 Task: Sort the products in the category "Breakfast Bars" by price (lowest first).
Action: Mouse moved to (740, 263)
Screenshot: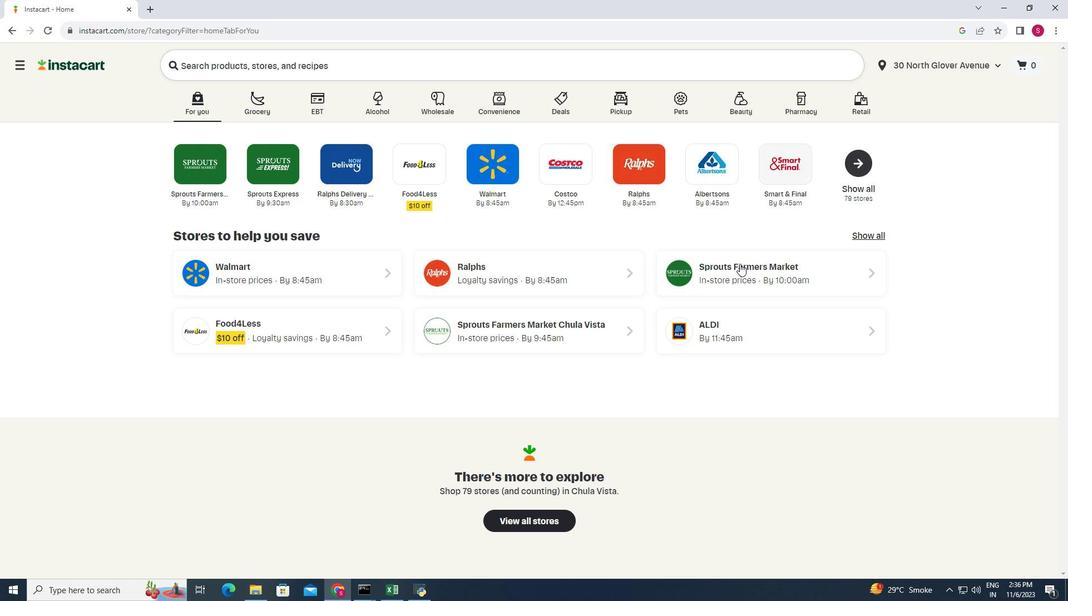 
Action: Mouse pressed left at (740, 263)
Screenshot: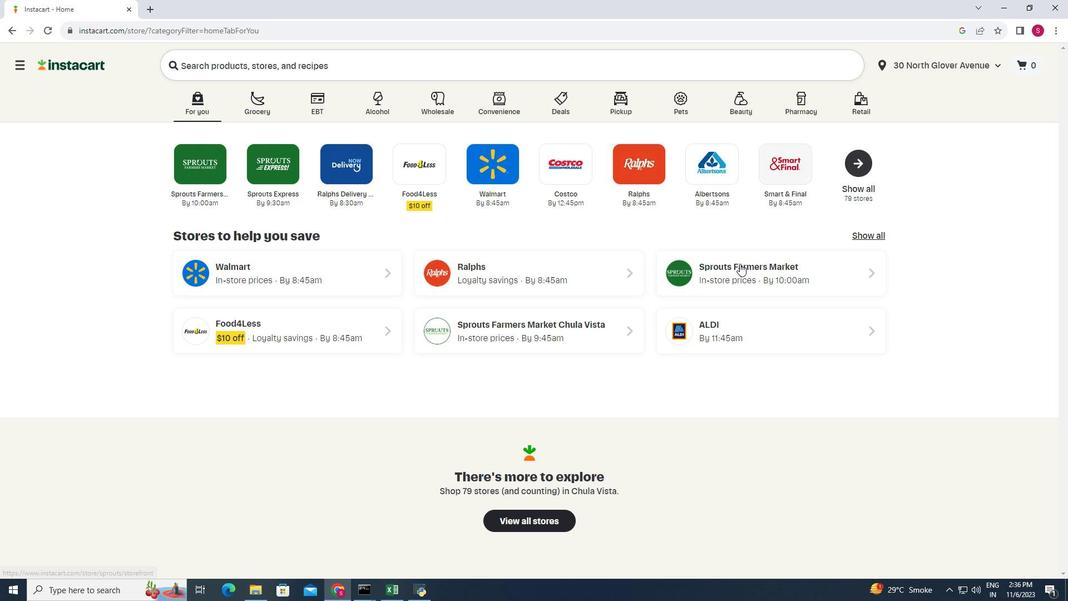 
Action: Mouse moved to (85, 438)
Screenshot: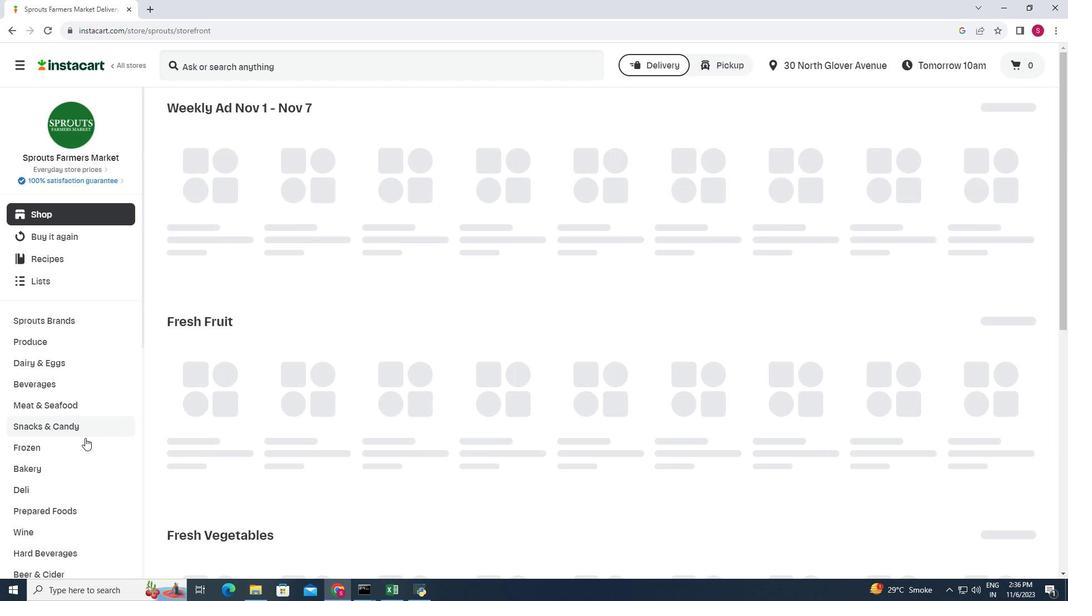 
Action: Mouse scrolled (85, 437) with delta (0, 0)
Screenshot: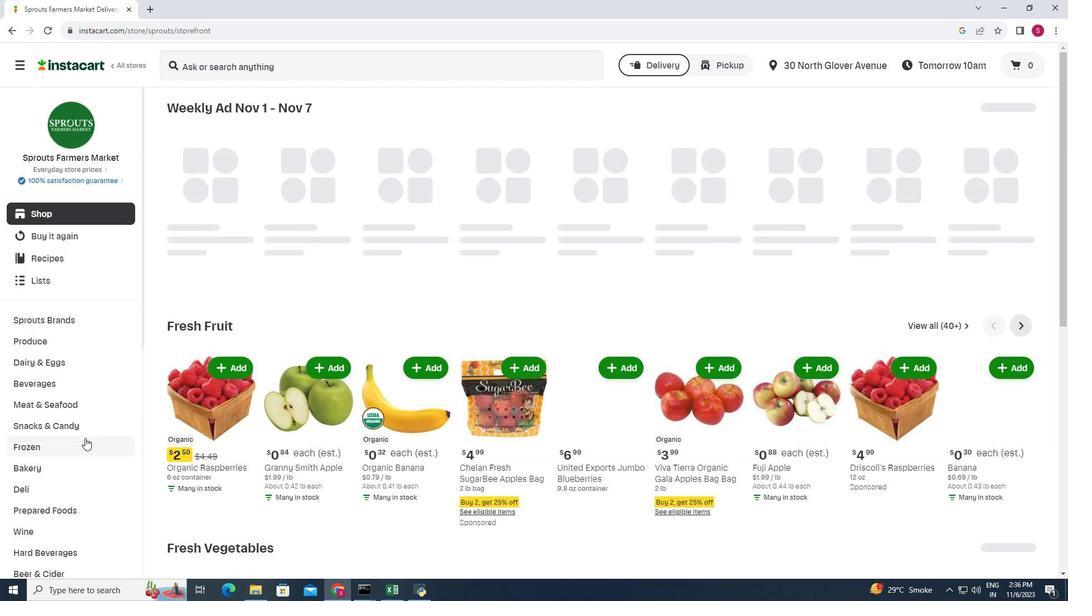 
Action: Mouse moved to (85, 438)
Screenshot: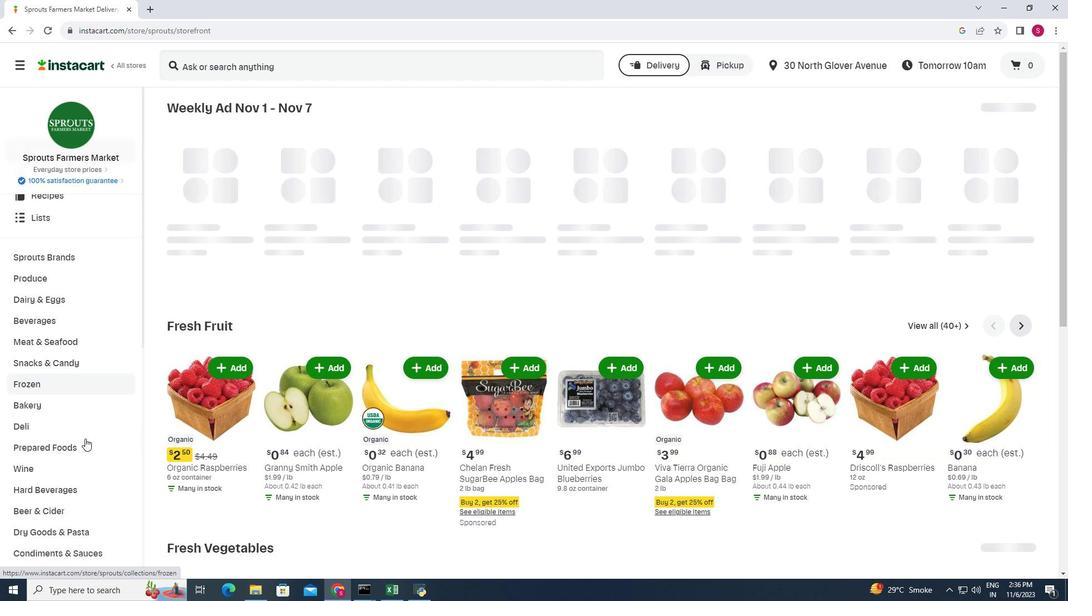 
Action: Mouse scrolled (85, 438) with delta (0, 0)
Screenshot: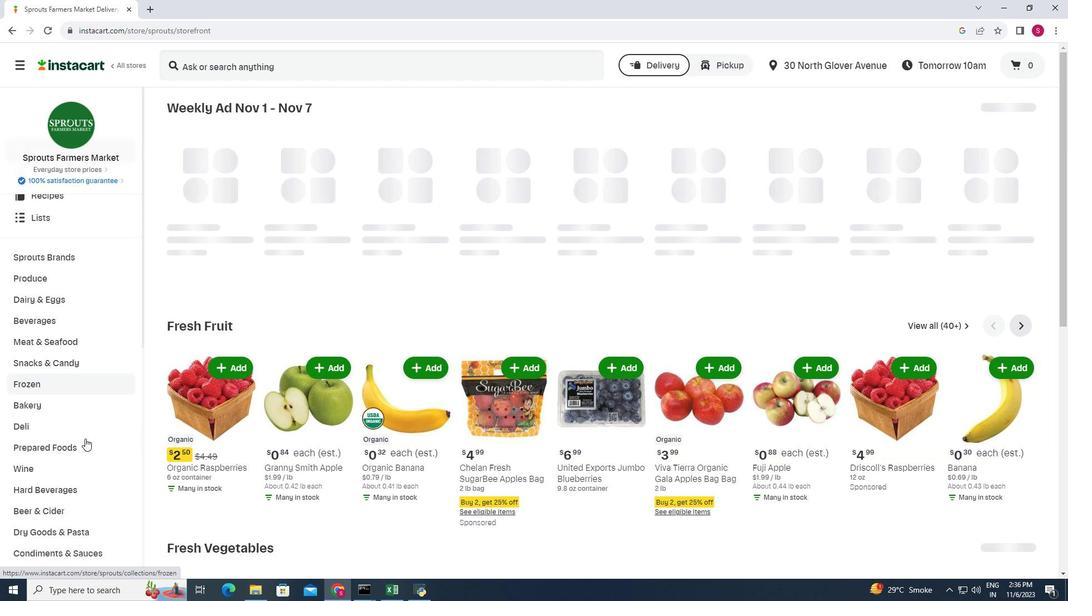 
Action: Mouse moved to (86, 438)
Screenshot: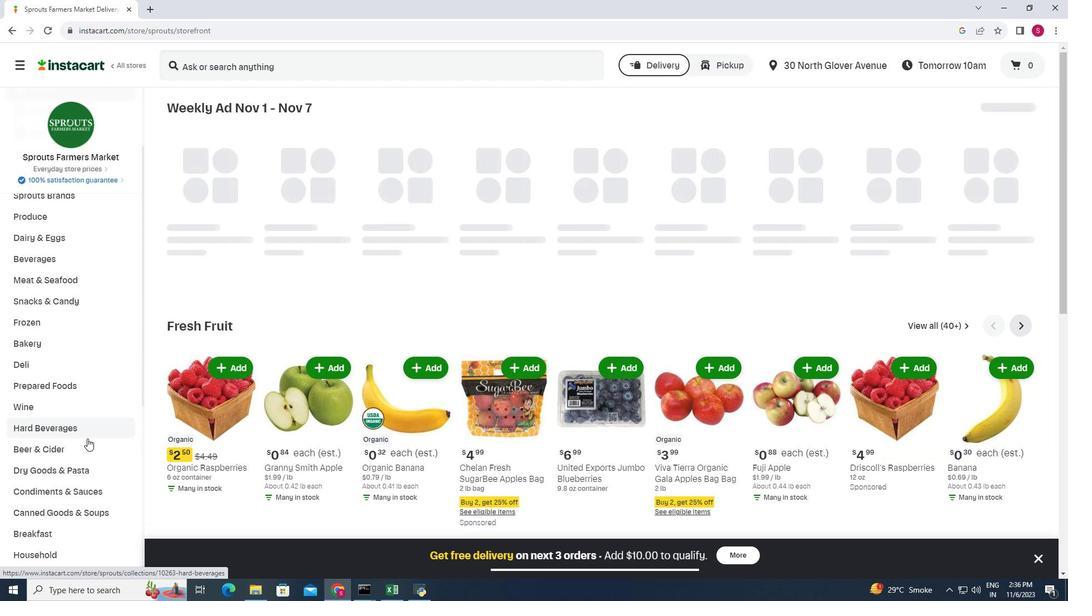 
Action: Mouse scrolled (86, 438) with delta (0, 0)
Screenshot: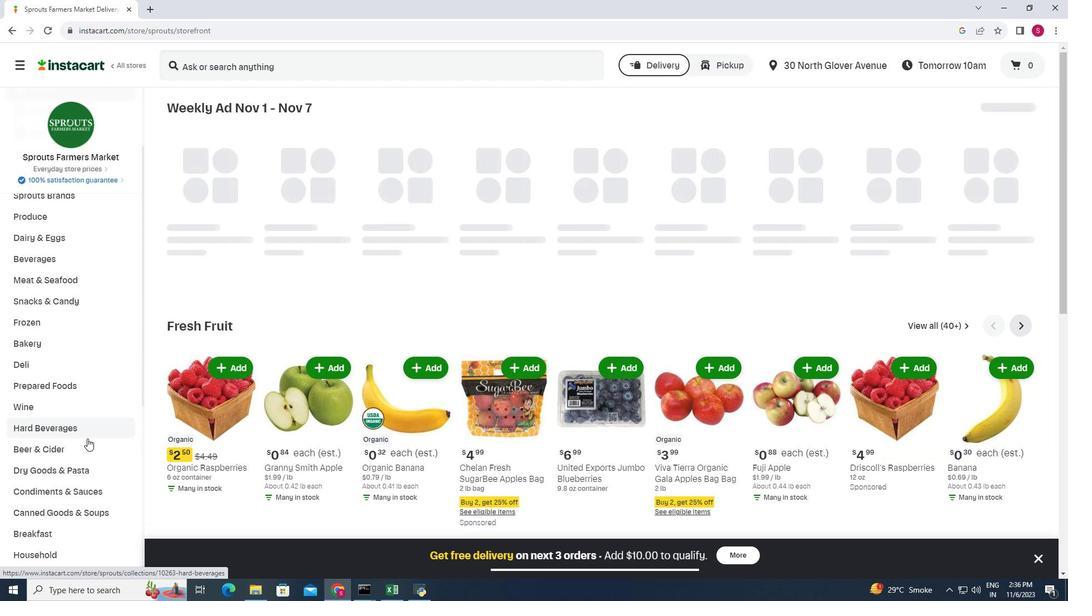 
Action: Mouse moved to (88, 438)
Screenshot: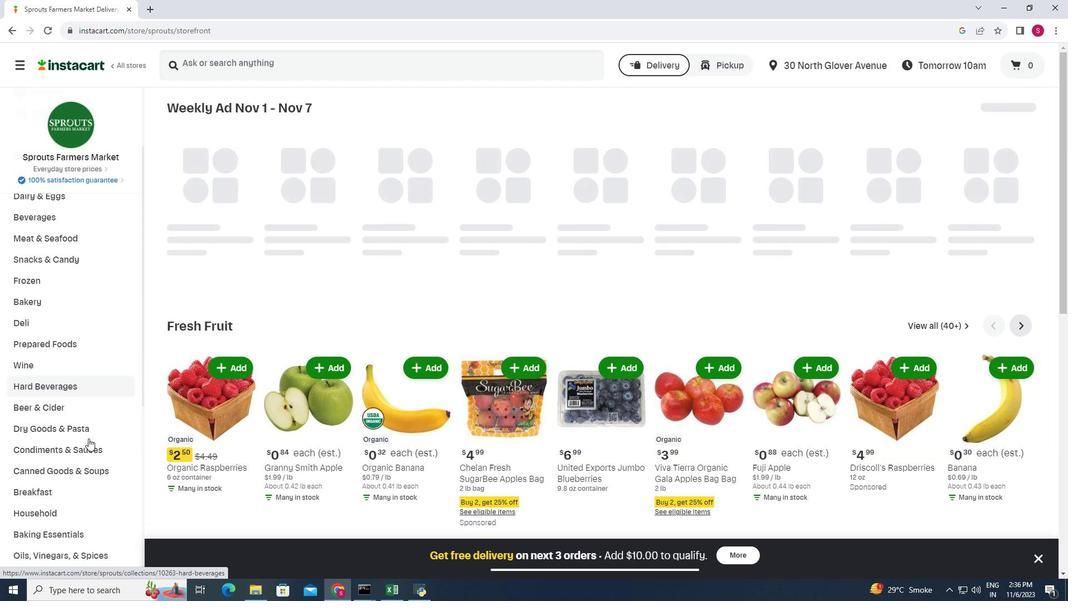 
Action: Mouse scrolled (88, 438) with delta (0, 0)
Screenshot: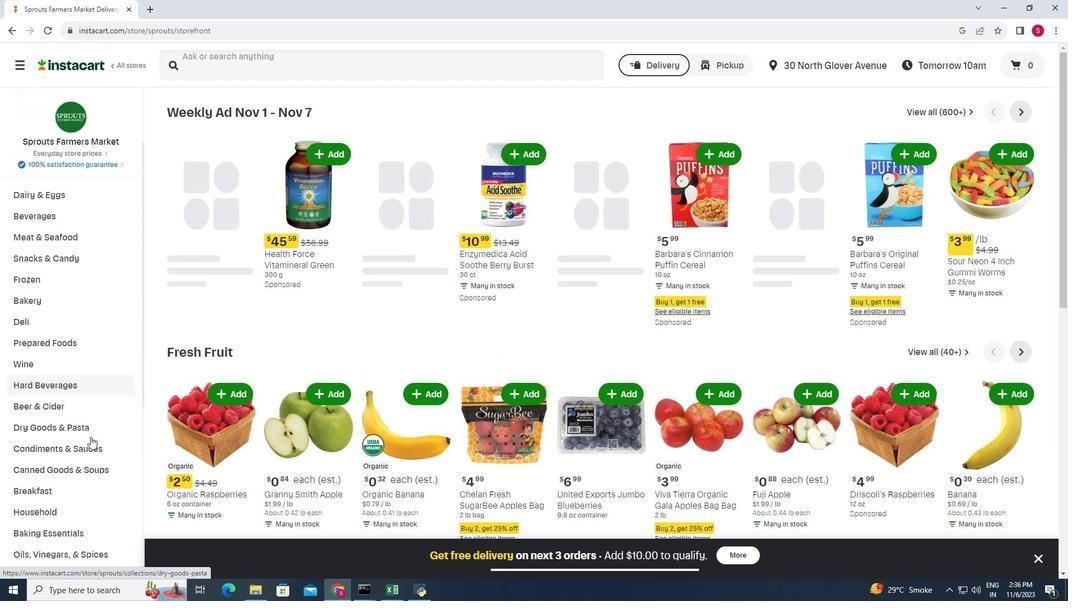 
Action: Mouse moved to (86, 438)
Screenshot: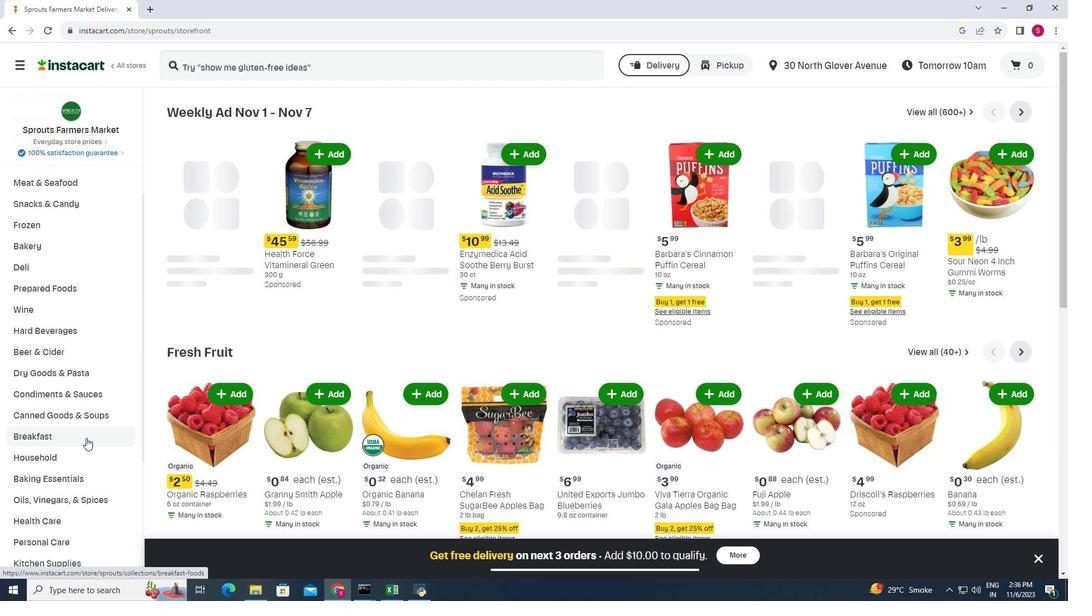 
Action: Mouse pressed left at (86, 438)
Screenshot: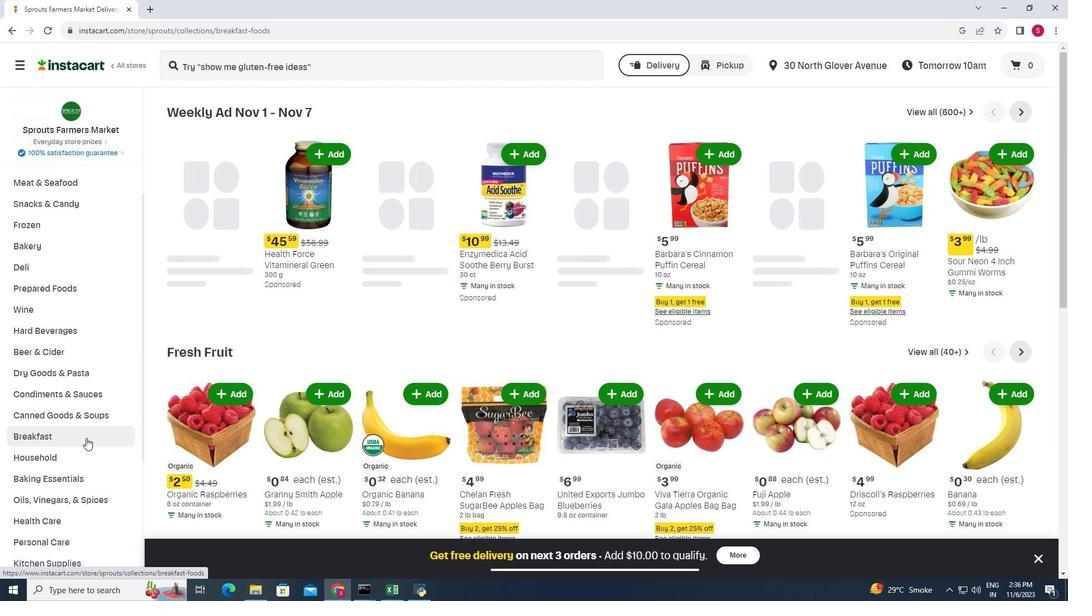
Action: Mouse moved to (329, 138)
Screenshot: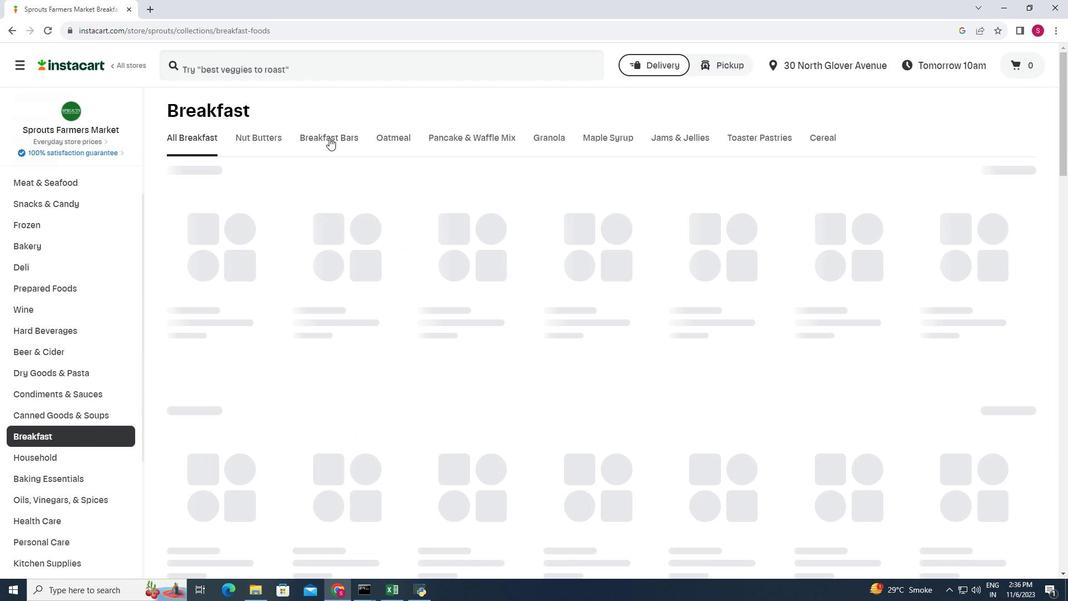 
Action: Mouse pressed left at (329, 138)
Screenshot: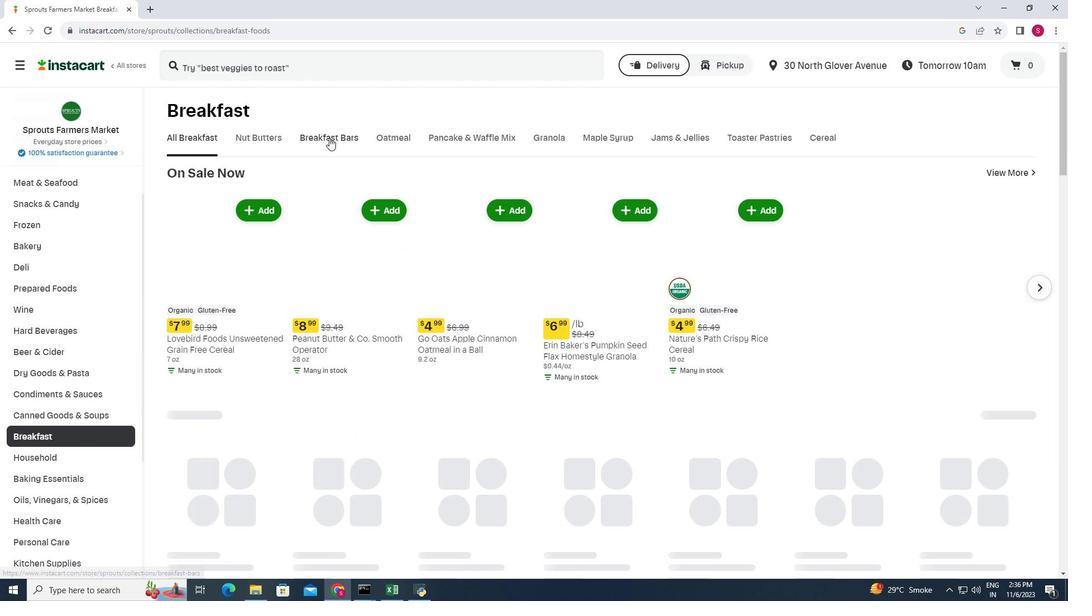 
Action: Mouse moved to (1031, 176)
Screenshot: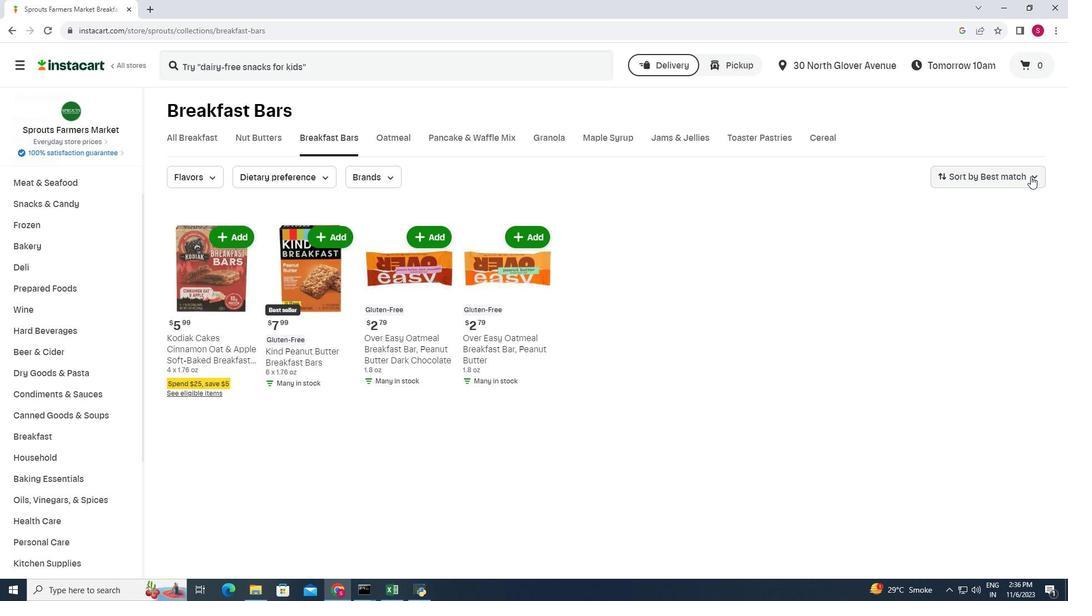 
Action: Mouse pressed left at (1031, 176)
Screenshot: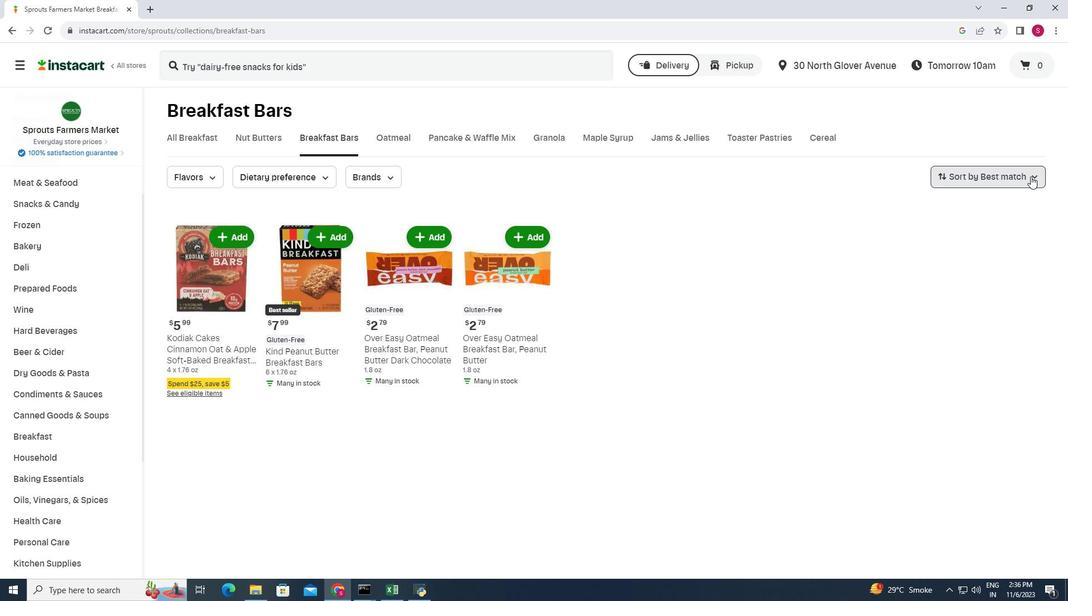 
Action: Mouse moved to (1010, 224)
Screenshot: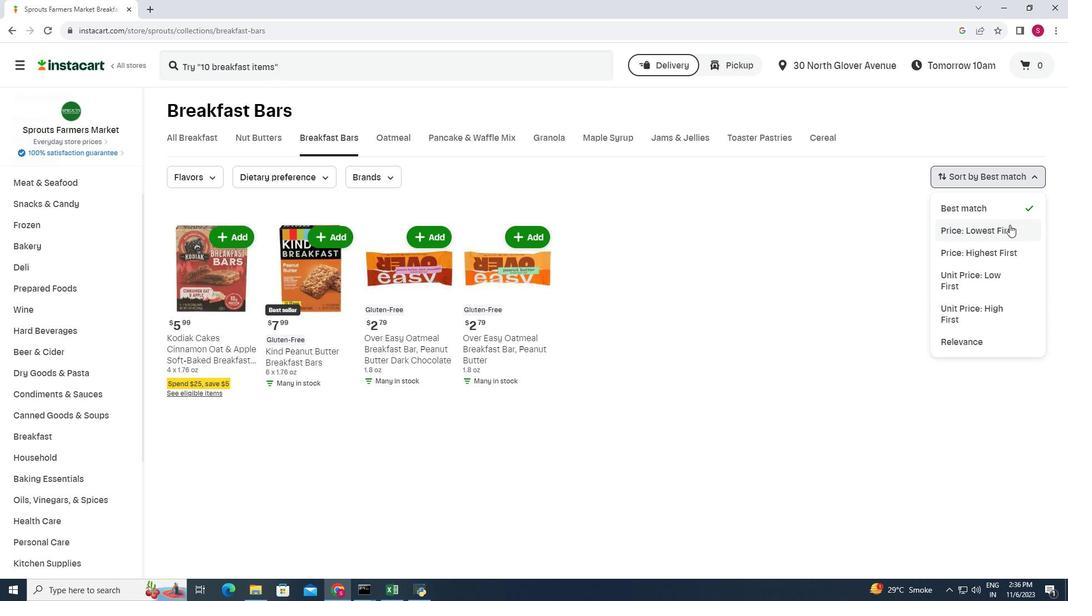 
Action: Mouse pressed left at (1010, 224)
Screenshot: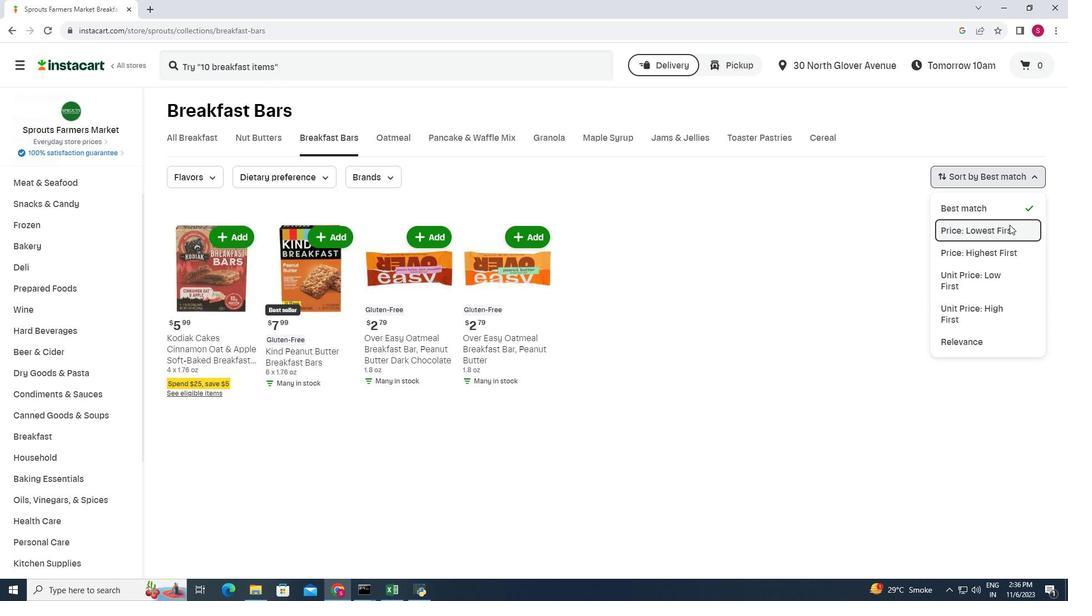 
Action: Mouse moved to (596, 260)
Screenshot: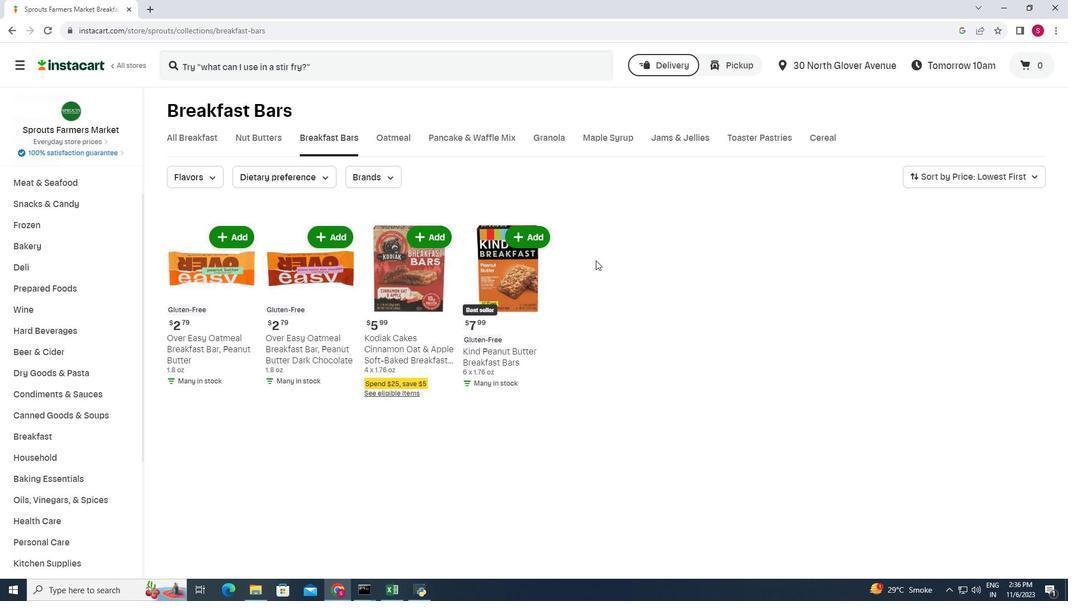 
